 Task: Create a due date automation trigger when advanced on, on the wednesday of the week a card is due add dates without a due date at 11:00 AM.
Action: Mouse moved to (1161, 90)
Screenshot: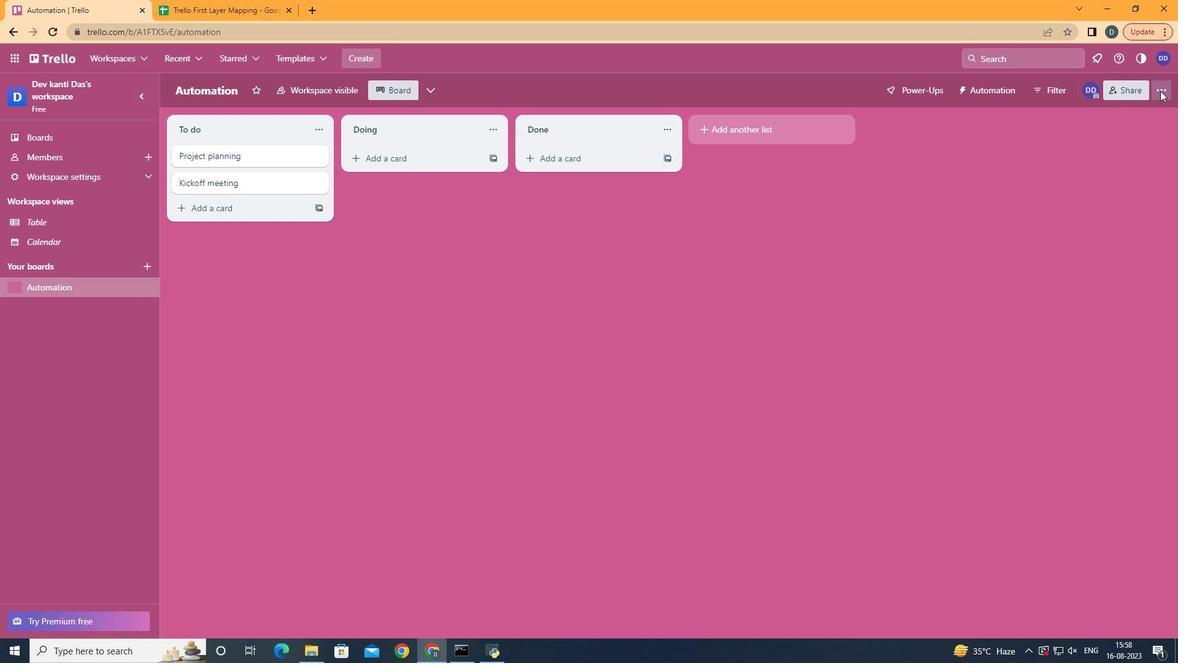 
Action: Mouse pressed left at (1161, 90)
Screenshot: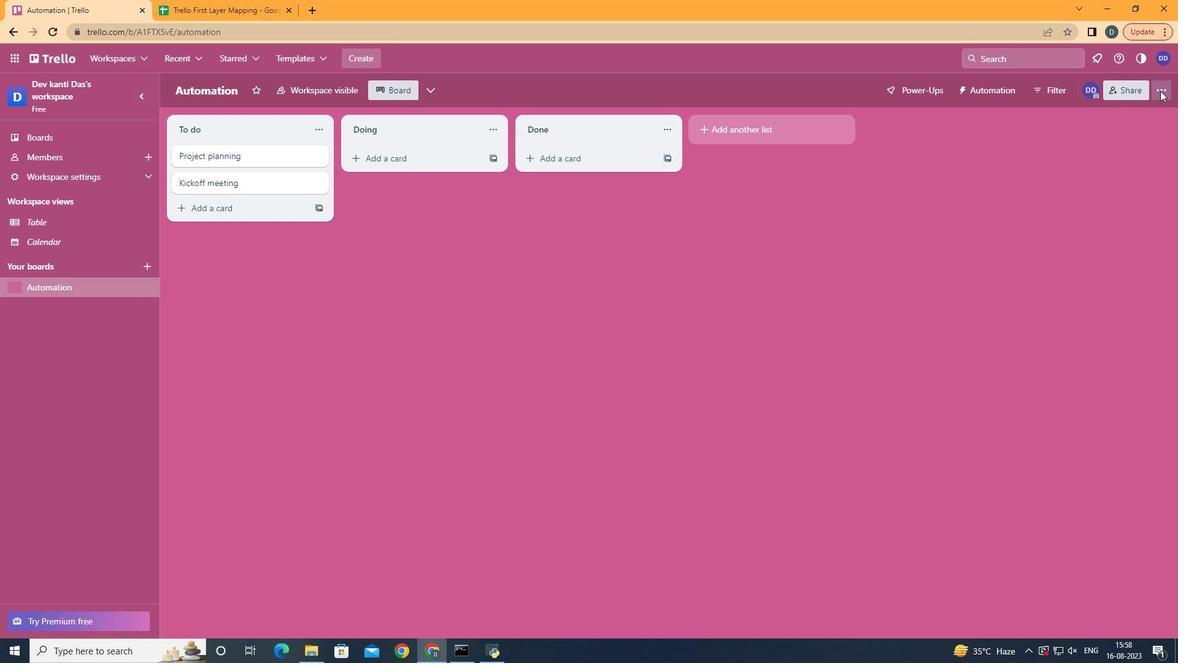 
Action: Mouse moved to (1081, 263)
Screenshot: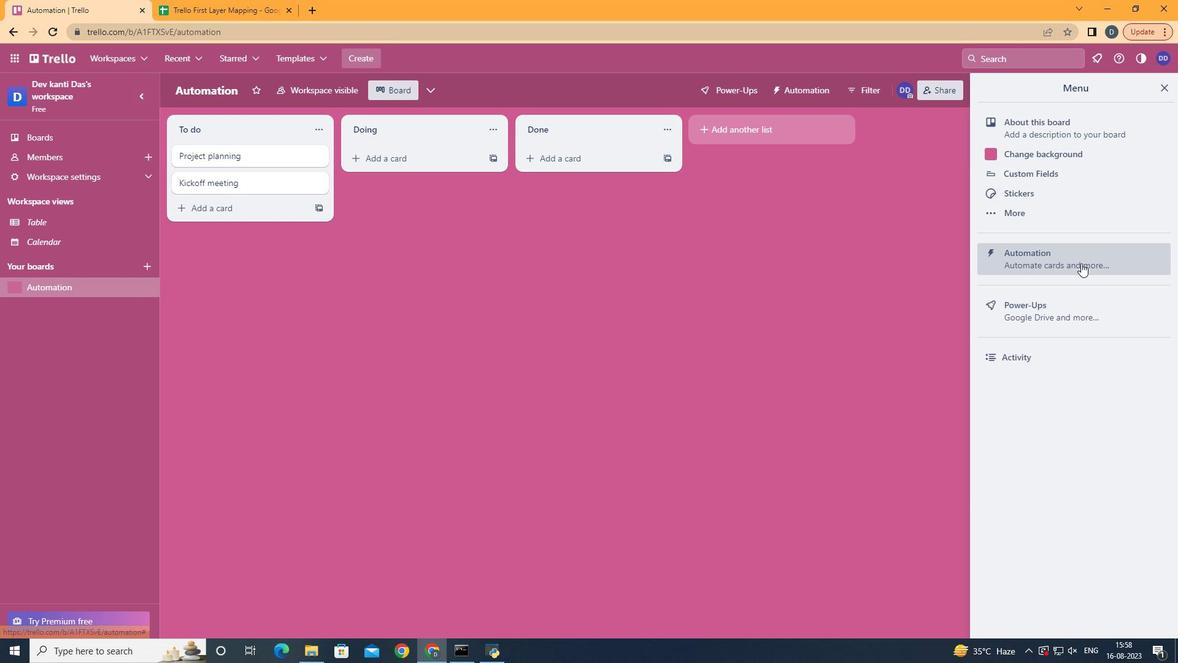
Action: Mouse pressed left at (1081, 263)
Screenshot: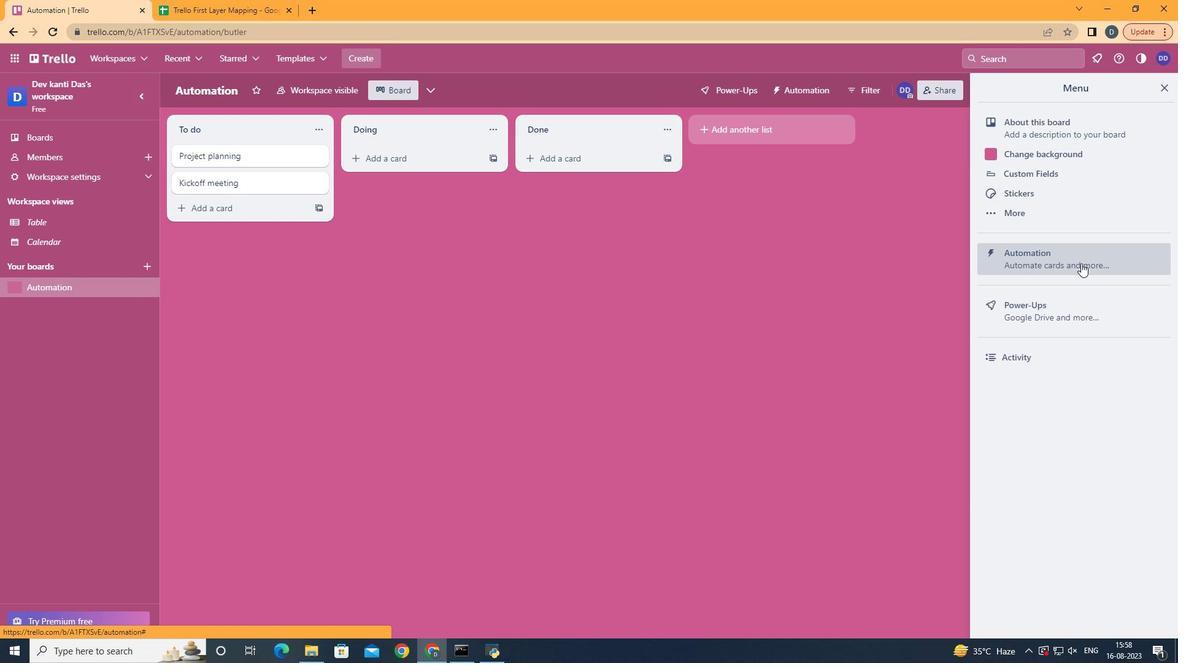 
Action: Mouse moved to (240, 269)
Screenshot: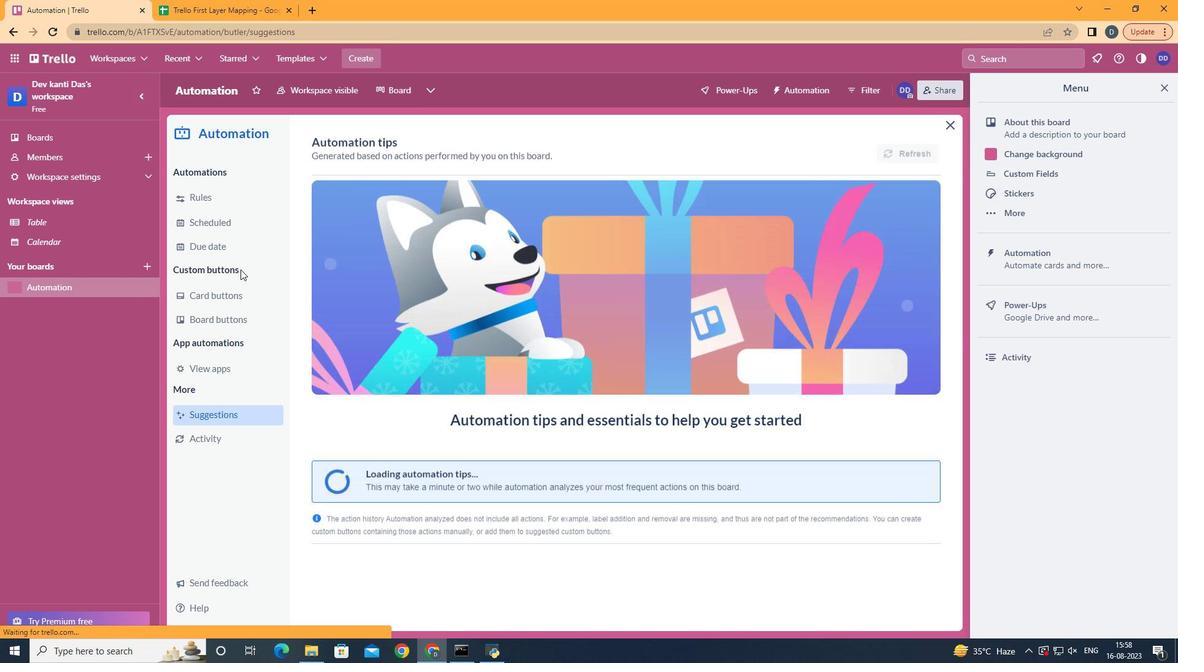 
Action: Mouse pressed left at (240, 269)
Screenshot: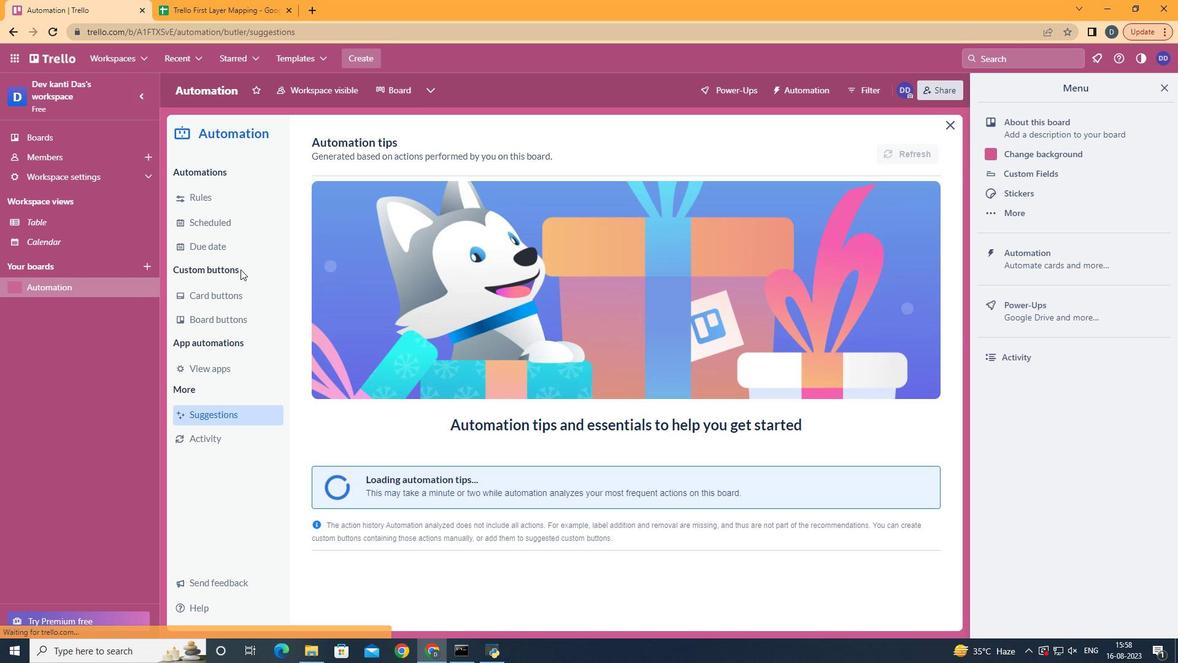 
Action: Mouse moved to (240, 249)
Screenshot: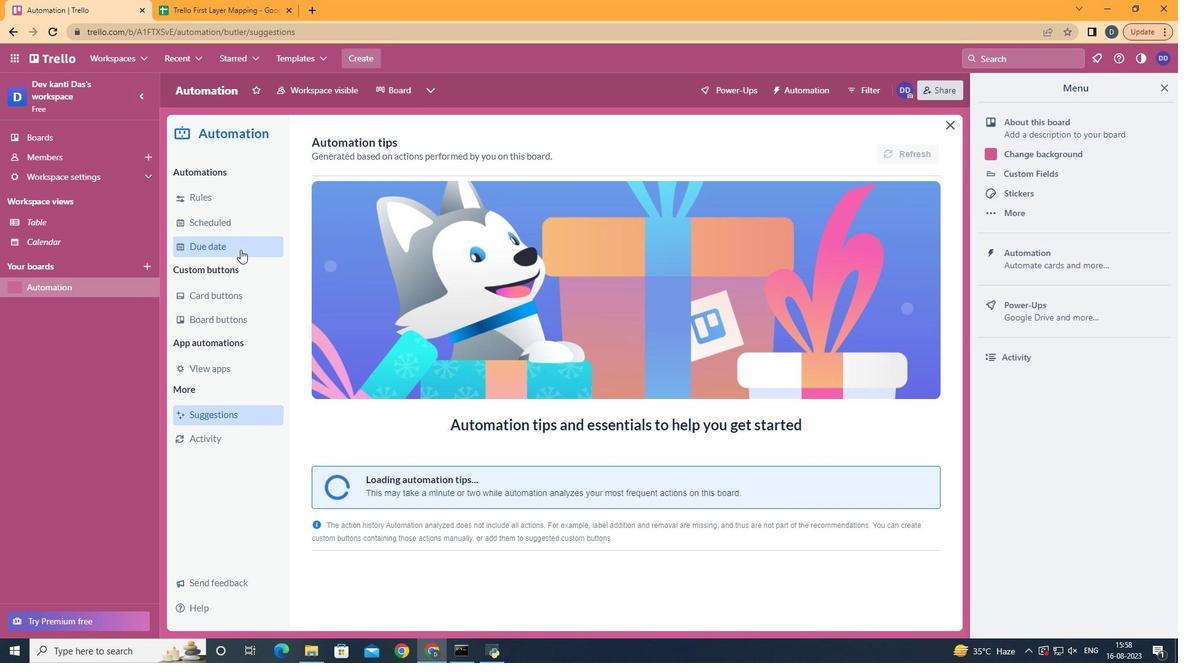 
Action: Mouse pressed left at (240, 249)
Screenshot: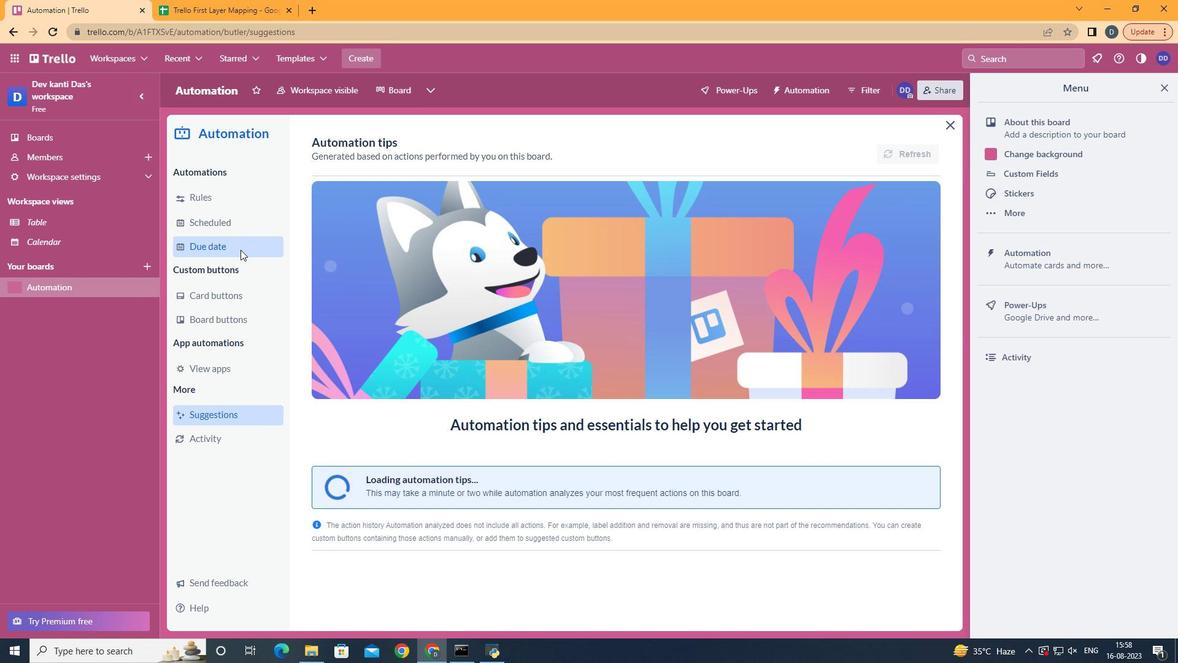 
Action: Mouse moved to (854, 149)
Screenshot: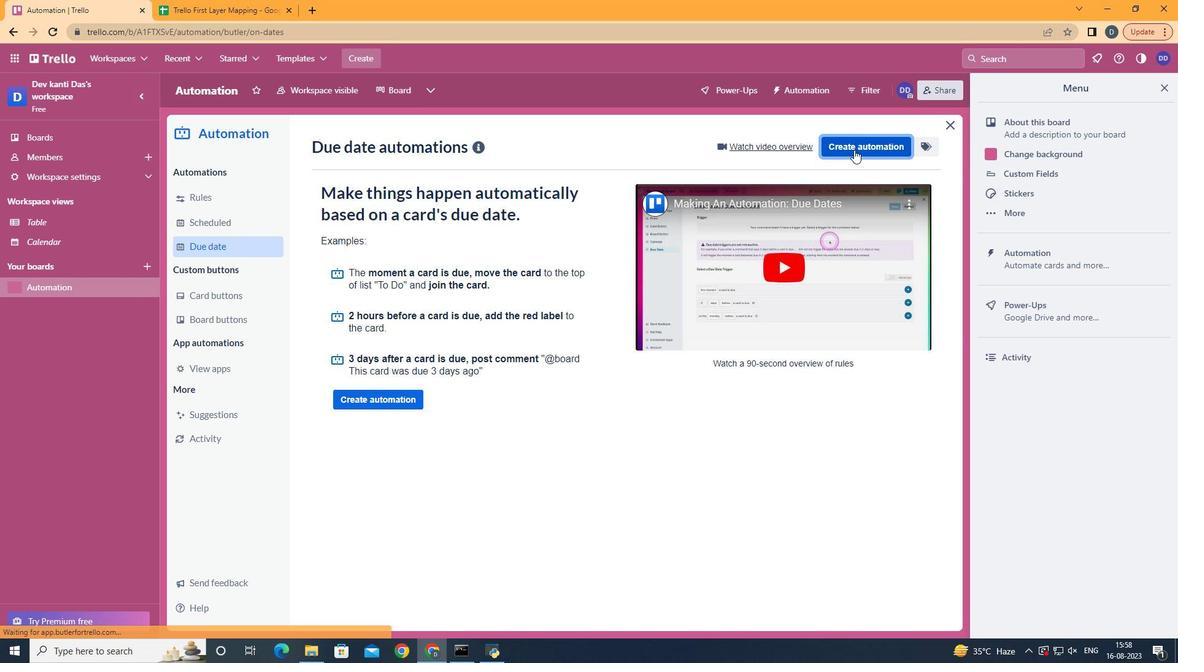 
Action: Mouse pressed left at (854, 149)
Screenshot: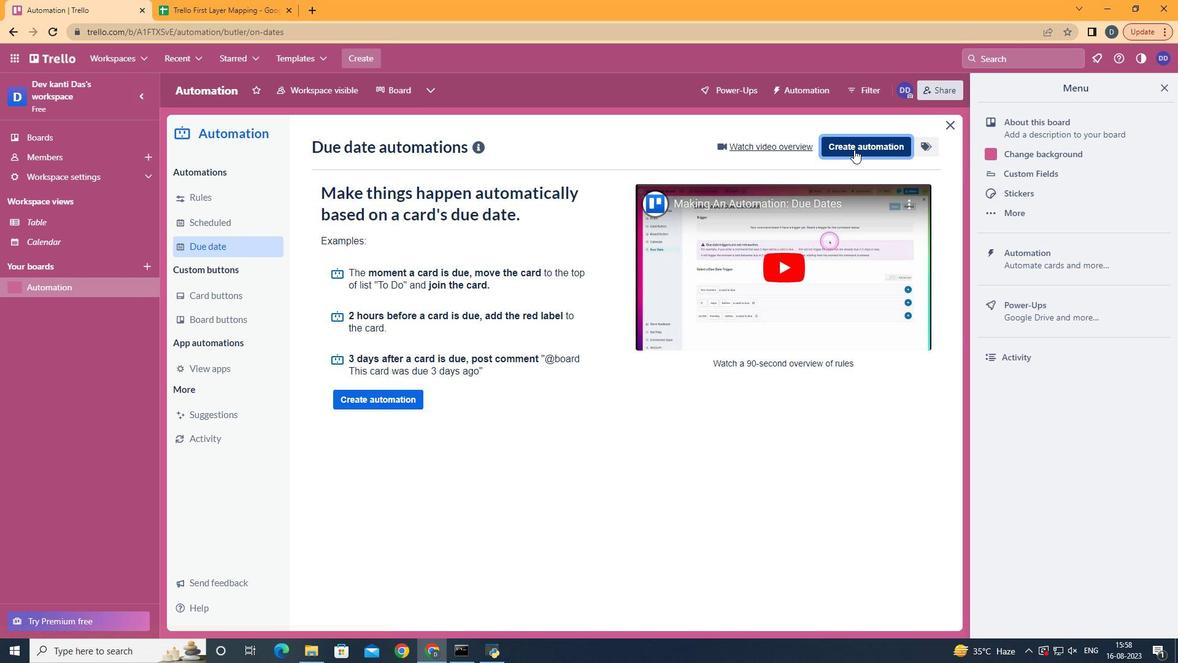 
Action: Mouse moved to (654, 260)
Screenshot: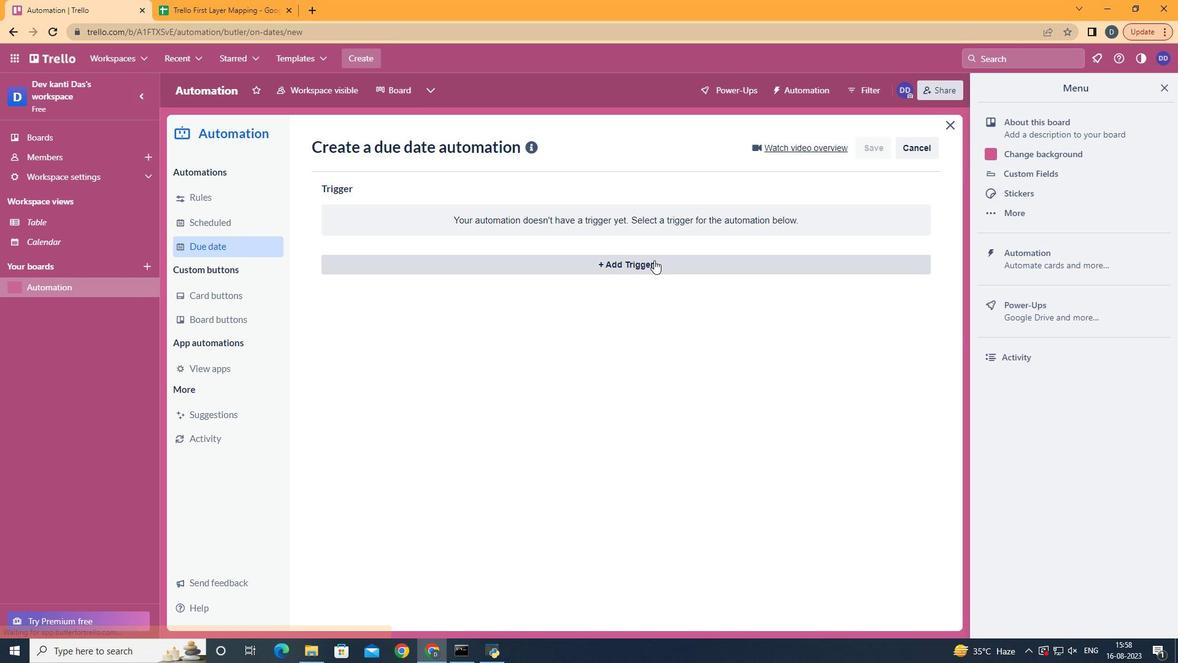 
Action: Mouse pressed left at (654, 260)
Screenshot: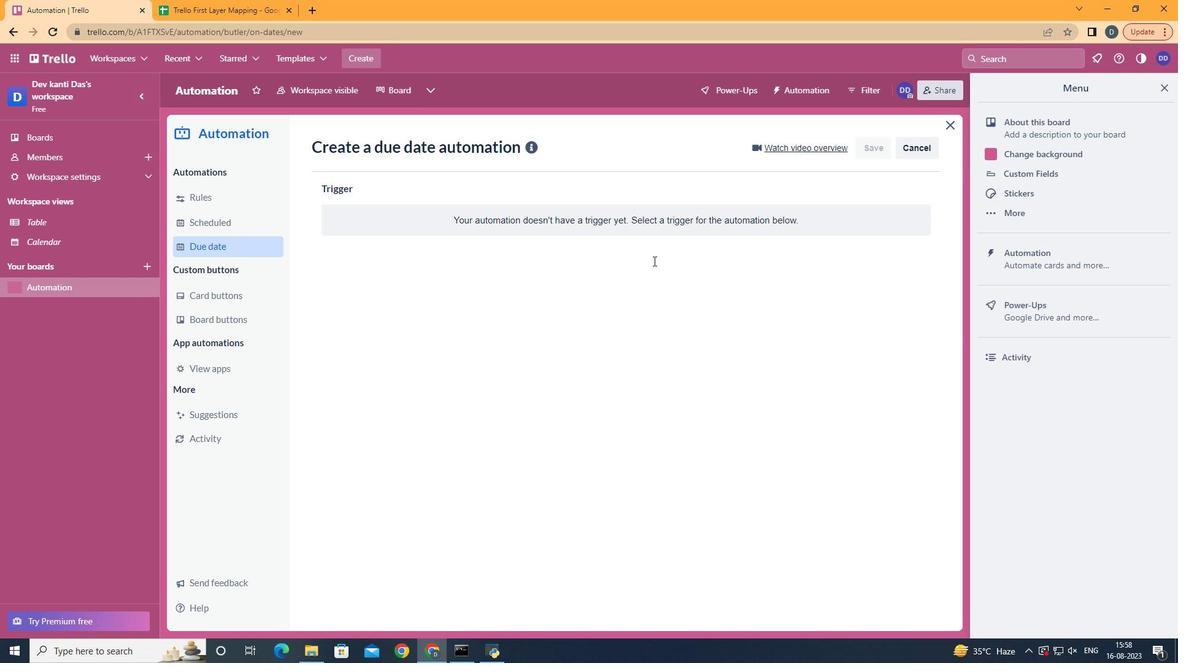 
Action: Mouse moved to (414, 370)
Screenshot: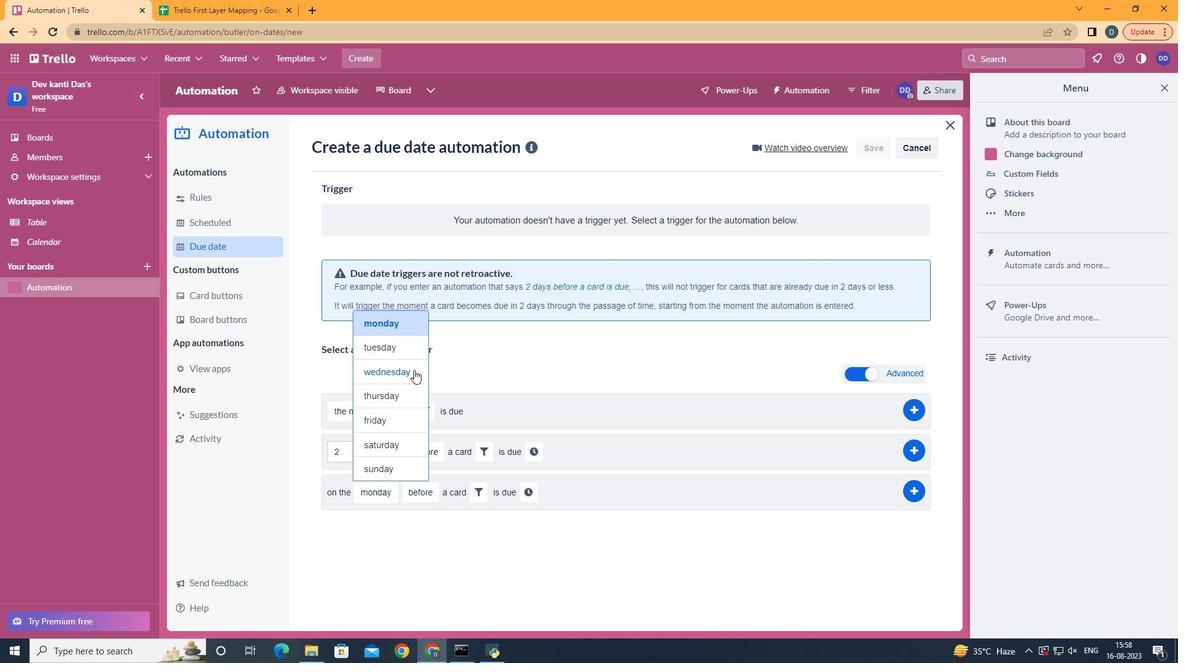 
Action: Mouse pressed left at (414, 370)
Screenshot: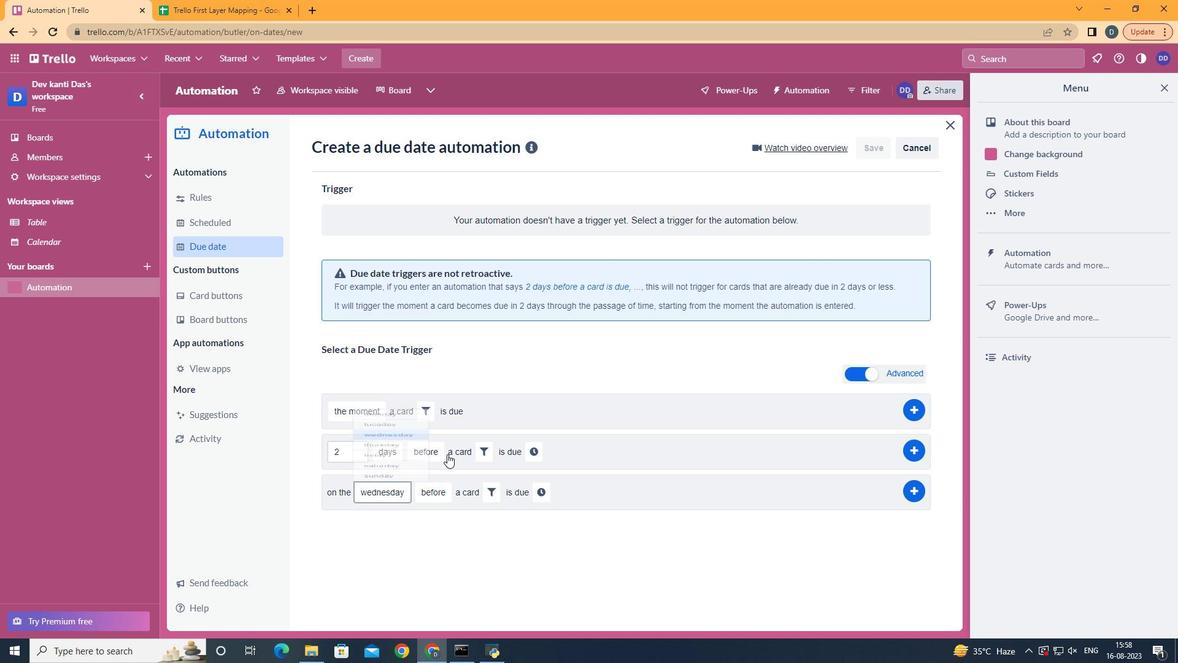
Action: Mouse moved to (462, 563)
Screenshot: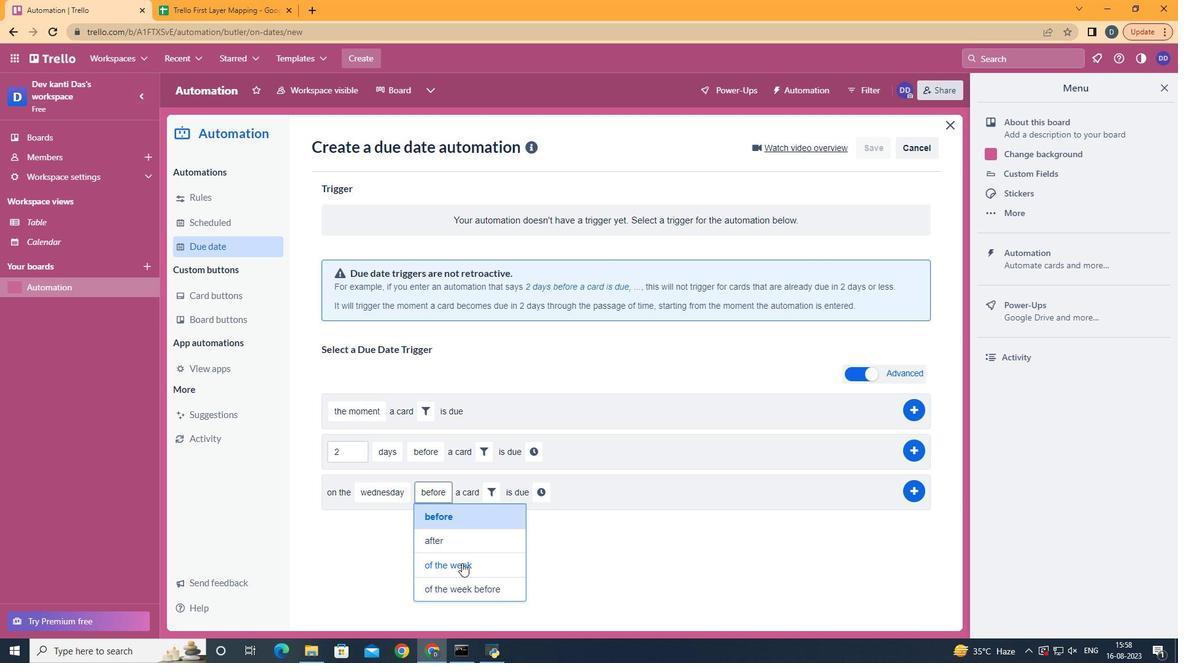 
Action: Mouse pressed left at (462, 563)
Screenshot: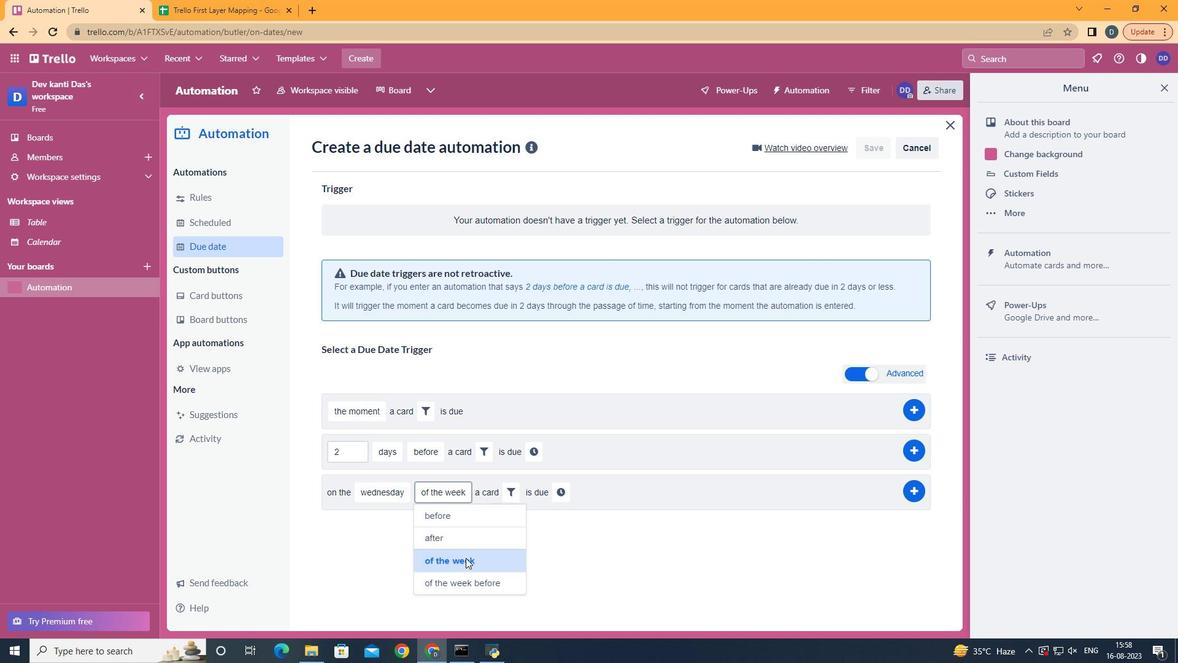 
Action: Mouse moved to (507, 488)
Screenshot: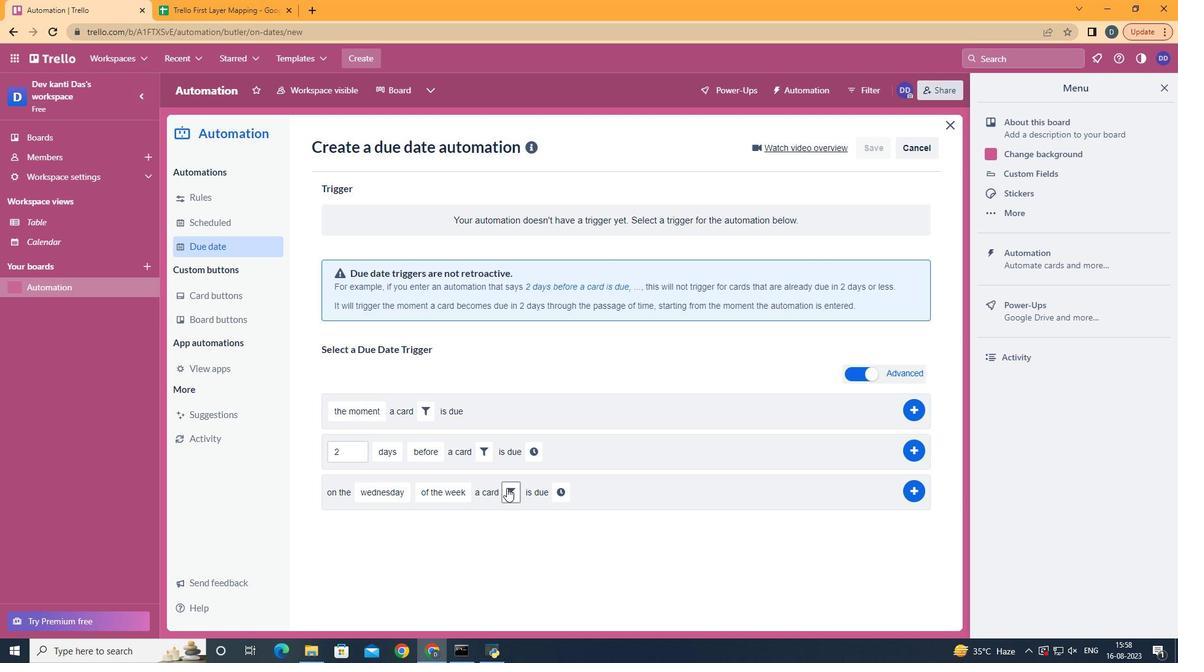 
Action: Mouse pressed left at (507, 488)
Screenshot: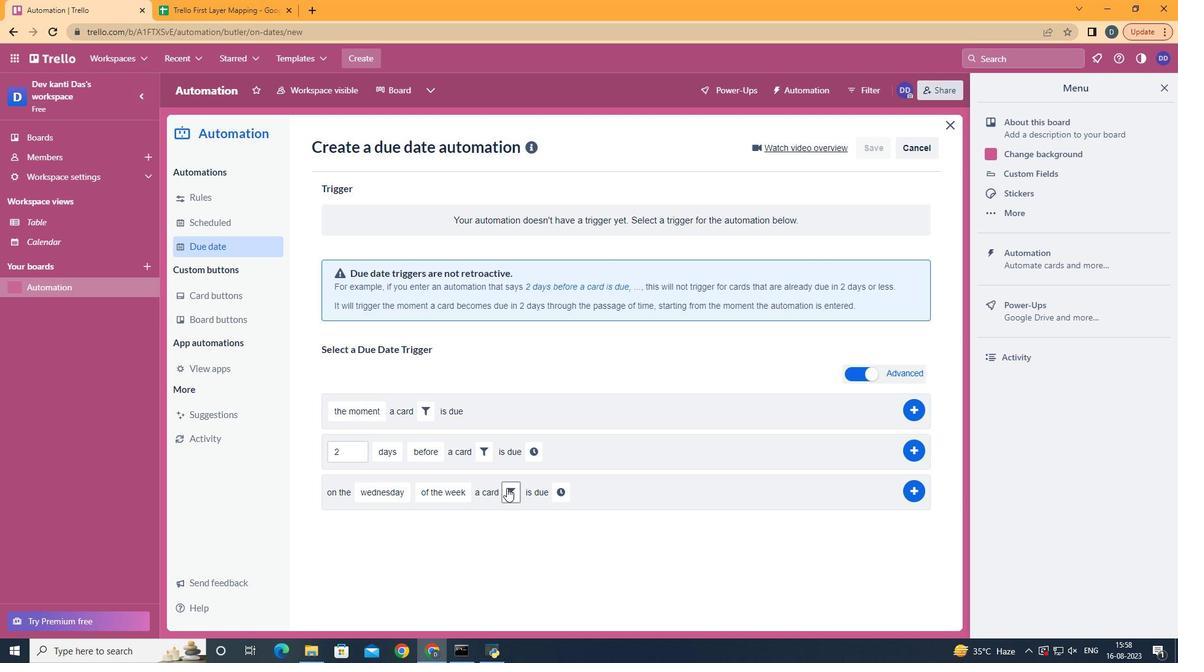 
Action: Mouse moved to (582, 534)
Screenshot: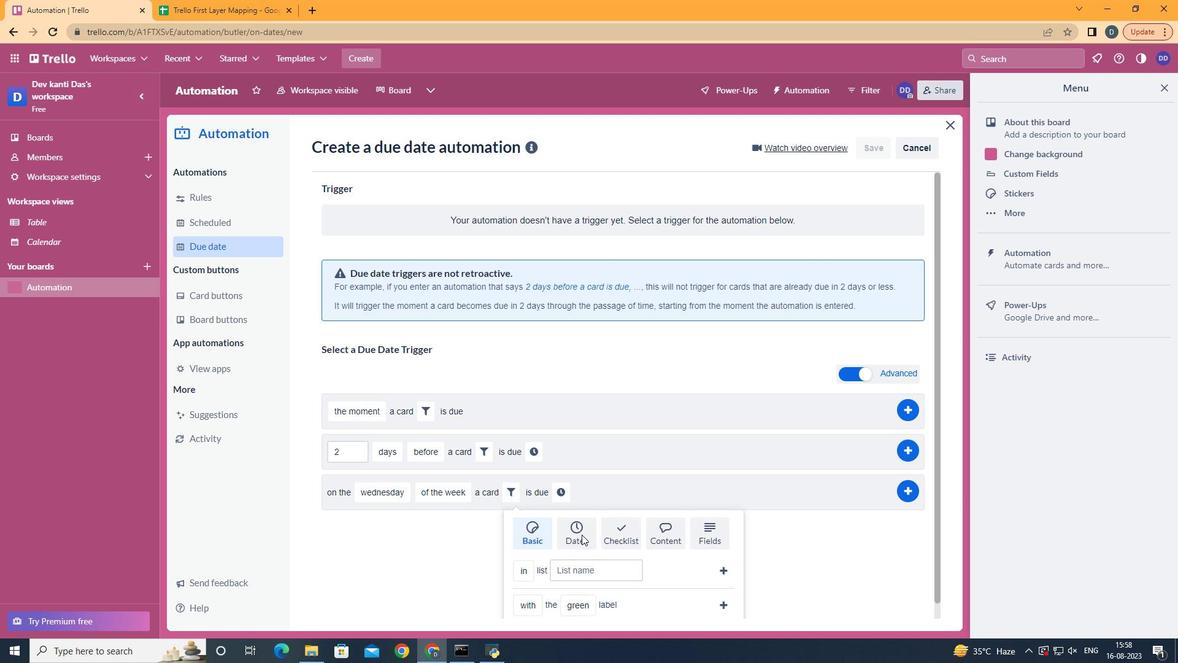 
Action: Mouse pressed left at (582, 534)
Screenshot: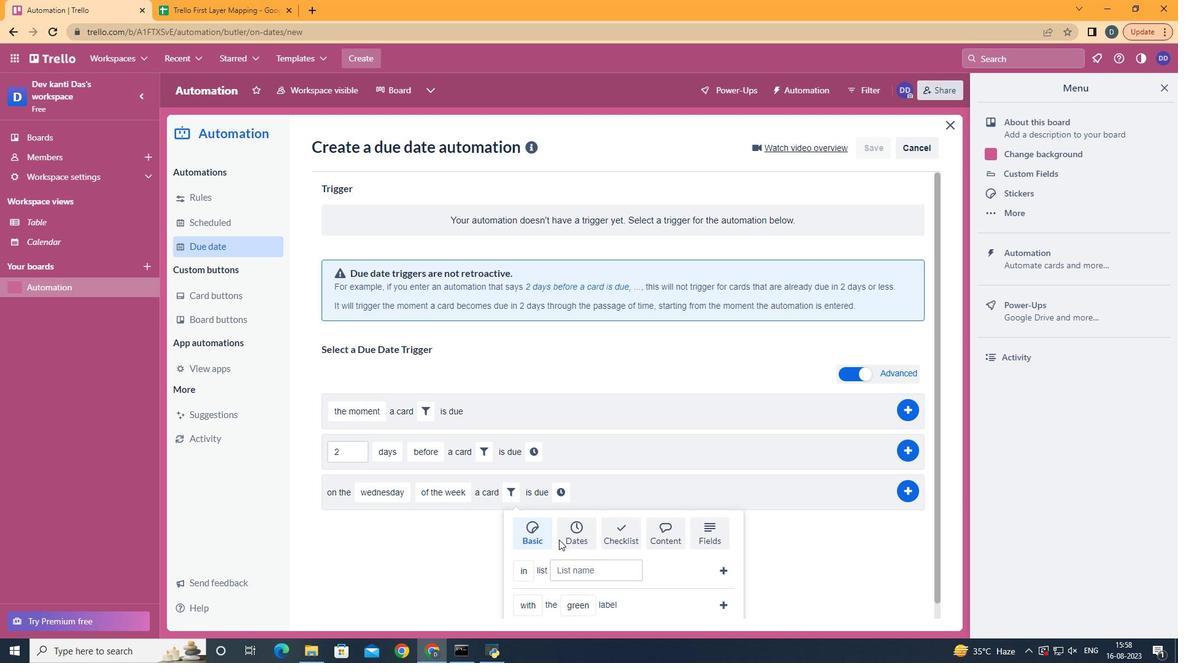 
Action: Mouse moved to (599, 526)
Screenshot: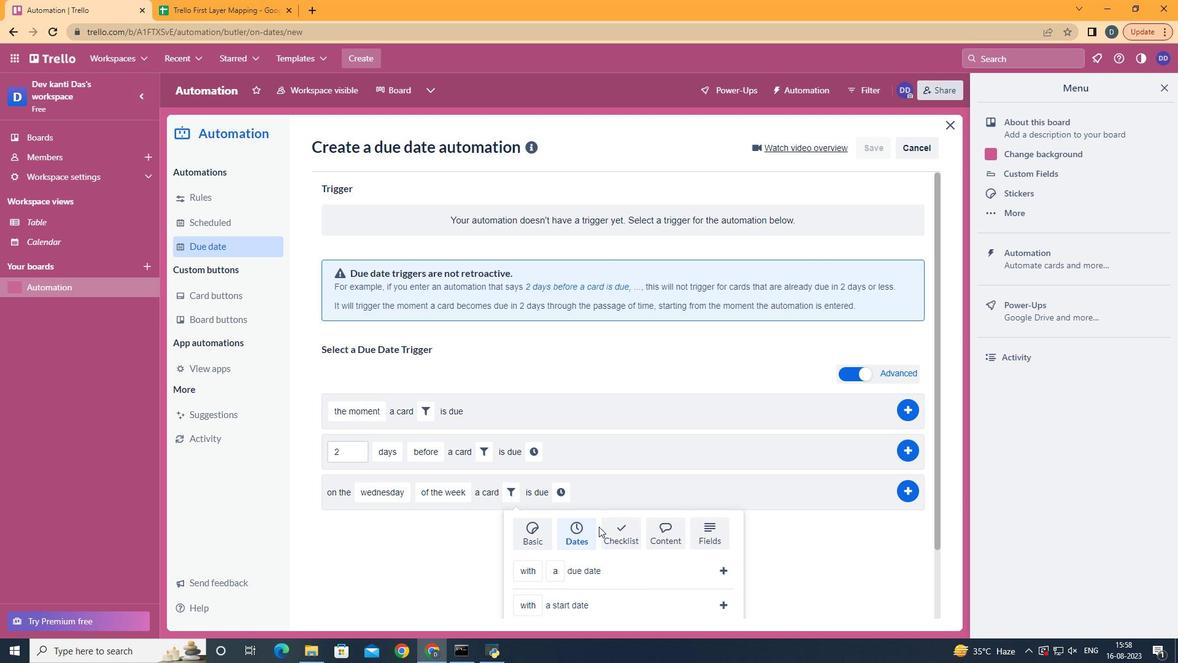 
Action: Mouse scrolled (599, 526) with delta (0, 0)
Screenshot: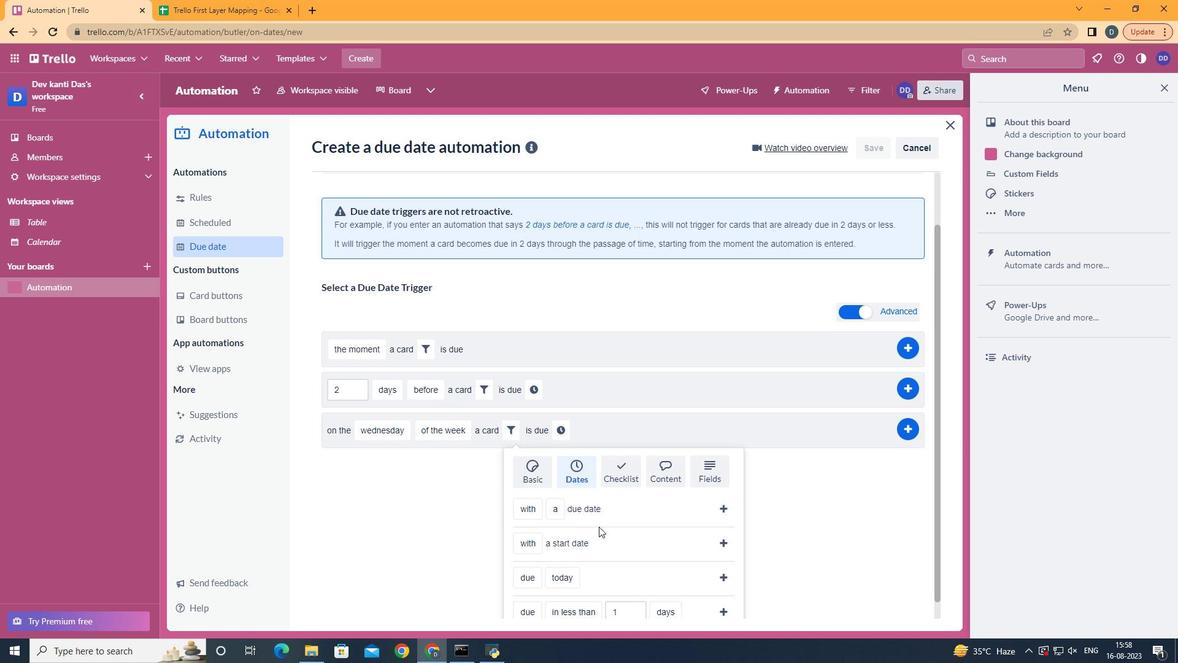 
Action: Mouse scrolled (599, 526) with delta (0, 0)
Screenshot: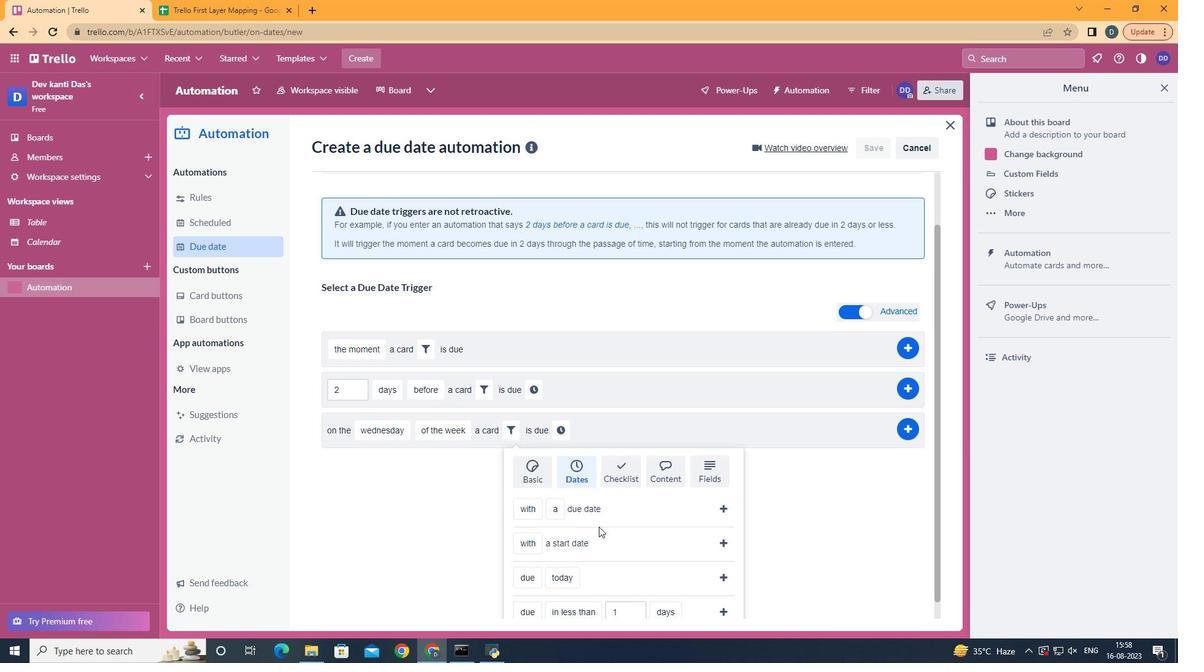 
Action: Mouse scrolled (599, 526) with delta (0, 0)
Screenshot: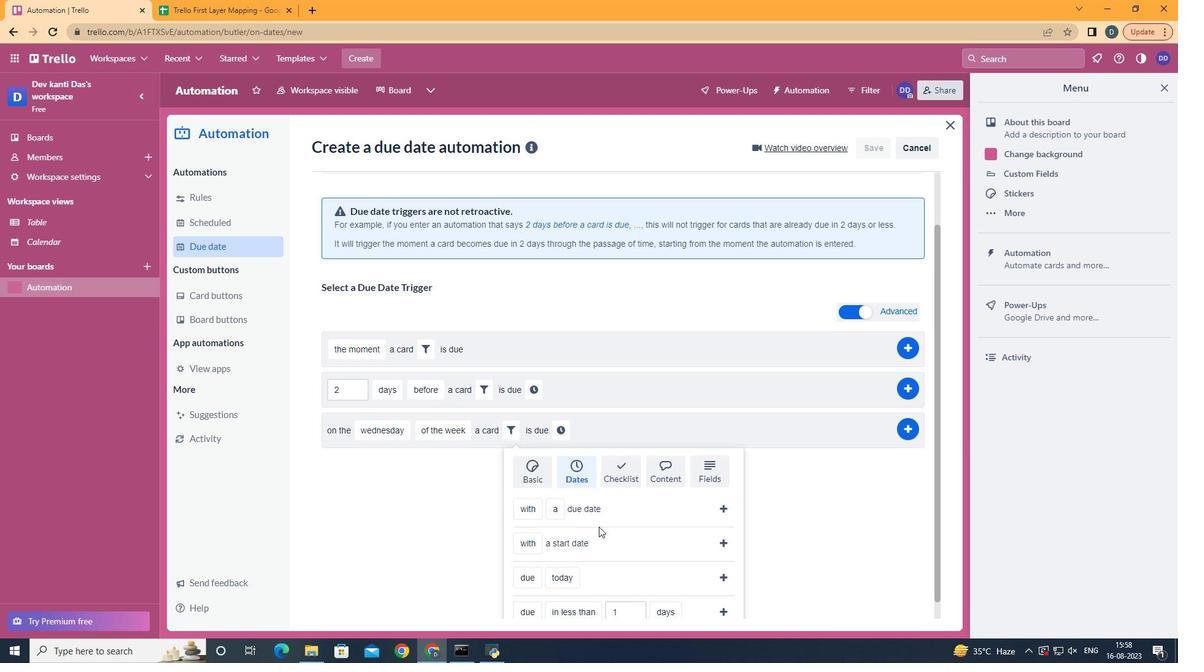 
Action: Mouse scrolled (599, 526) with delta (0, 0)
Screenshot: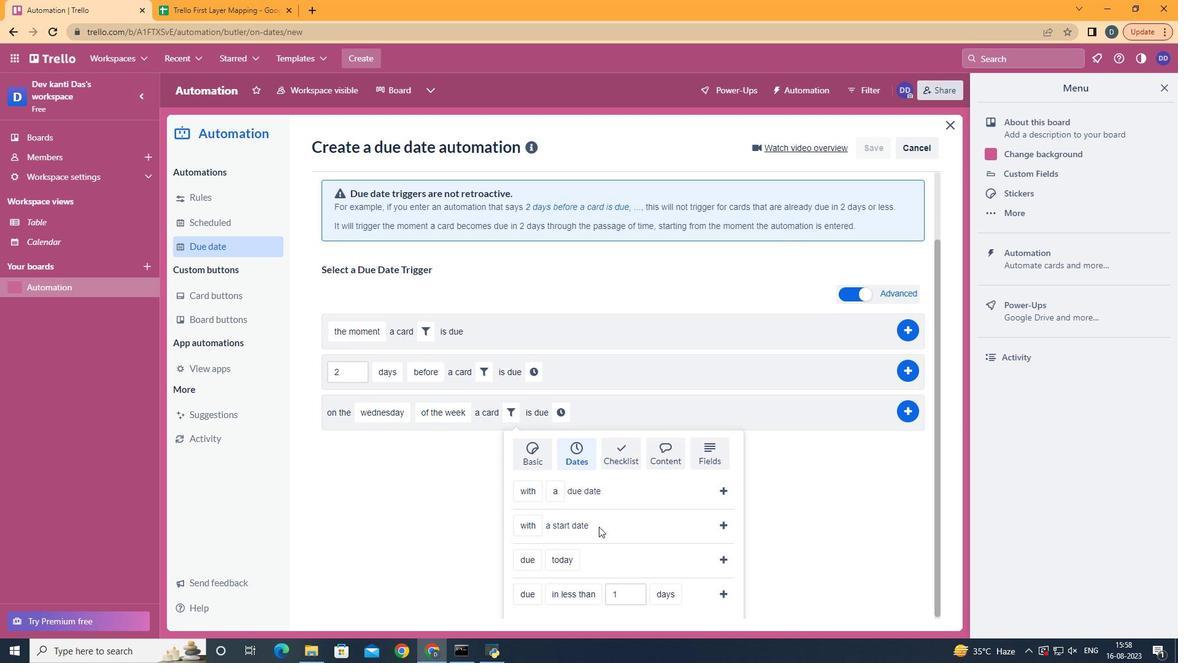 
Action: Mouse scrolled (599, 526) with delta (0, 0)
Screenshot: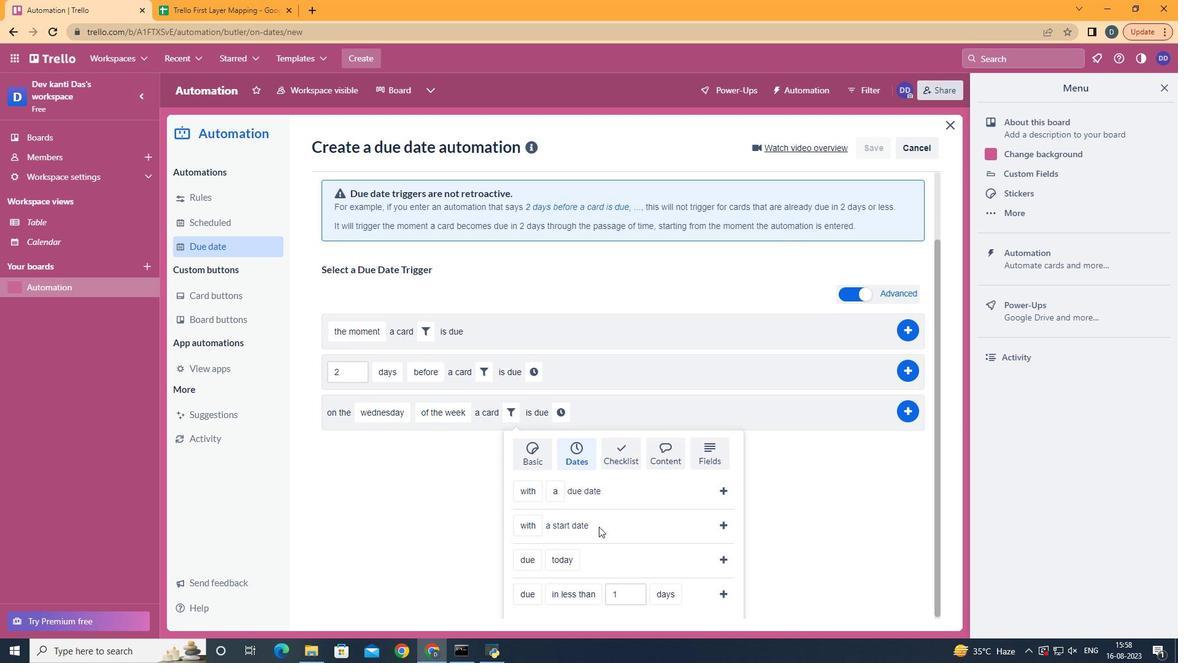 
Action: Mouse moved to (544, 538)
Screenshot: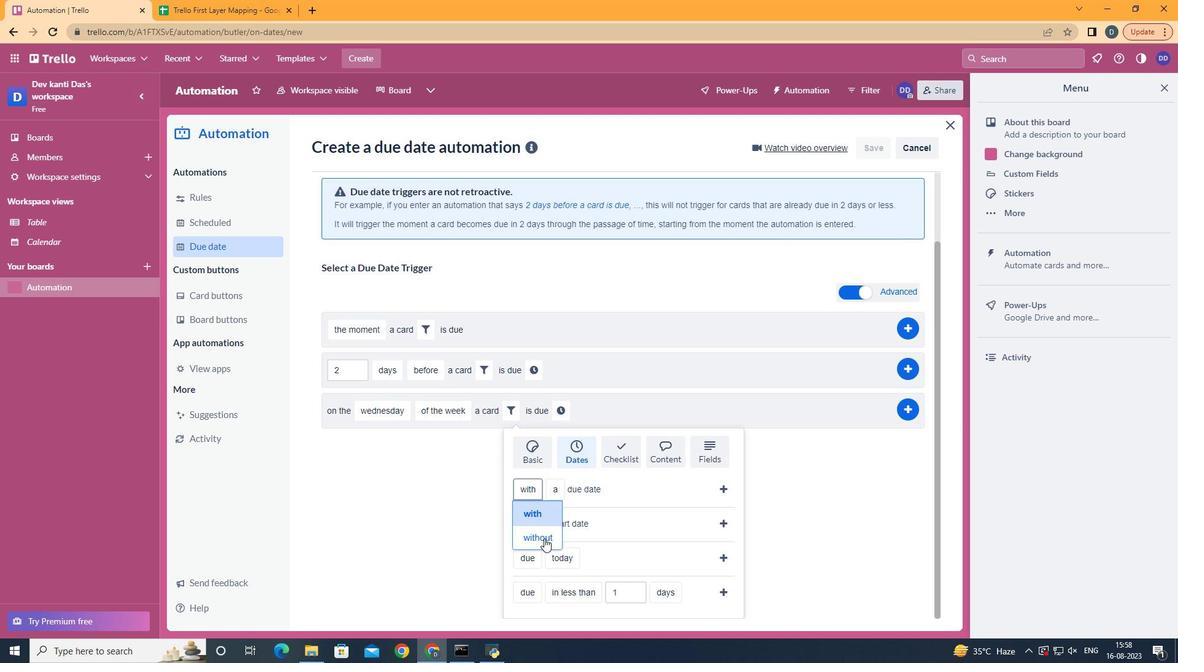 
Action: Mouse pressed left at (544, 538)
Screenshot: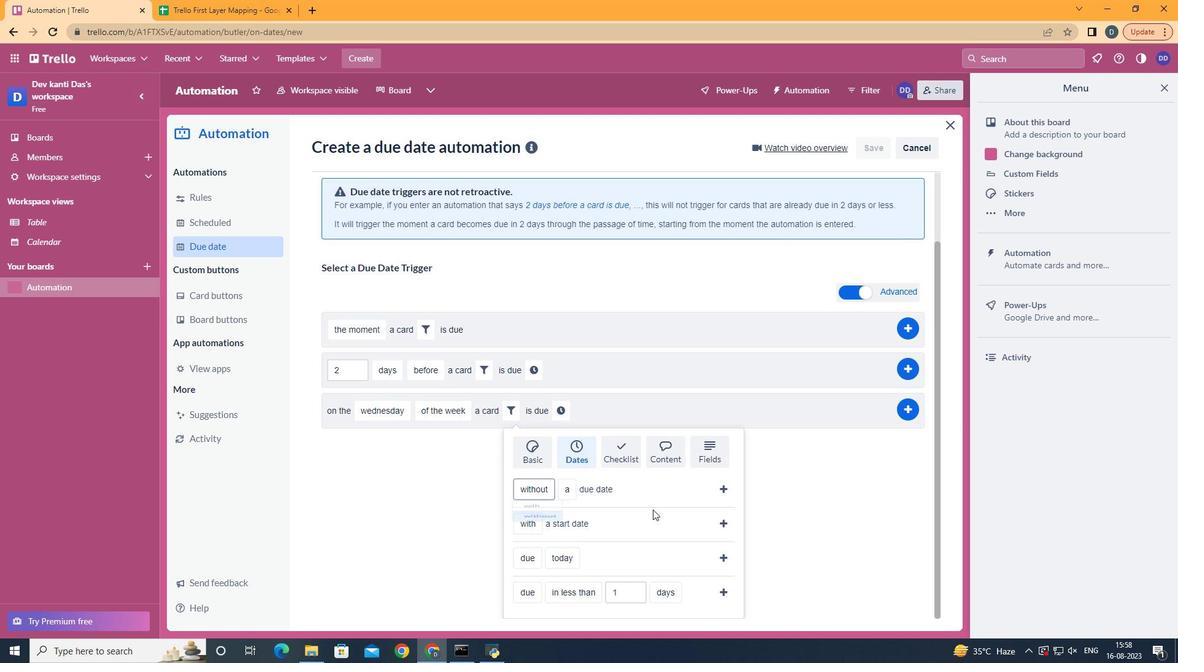 
Action: Mouse moved to (729, 488)
Screenshot: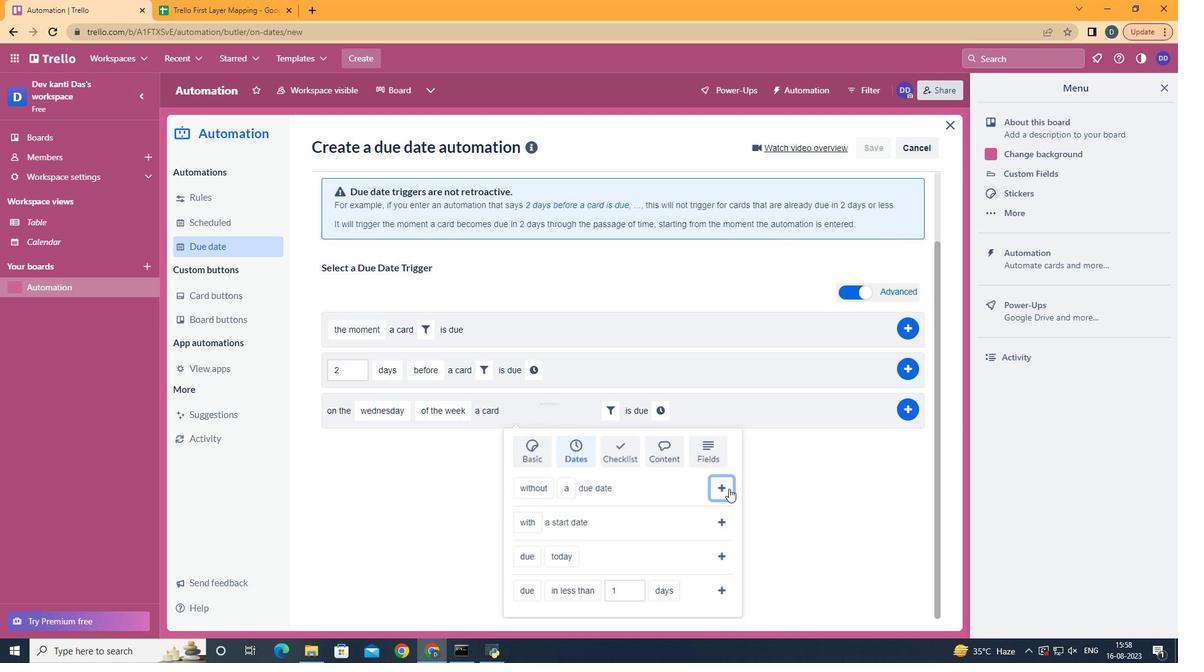 
Action: Mouse pressed left at (729, 488)
Screenshot: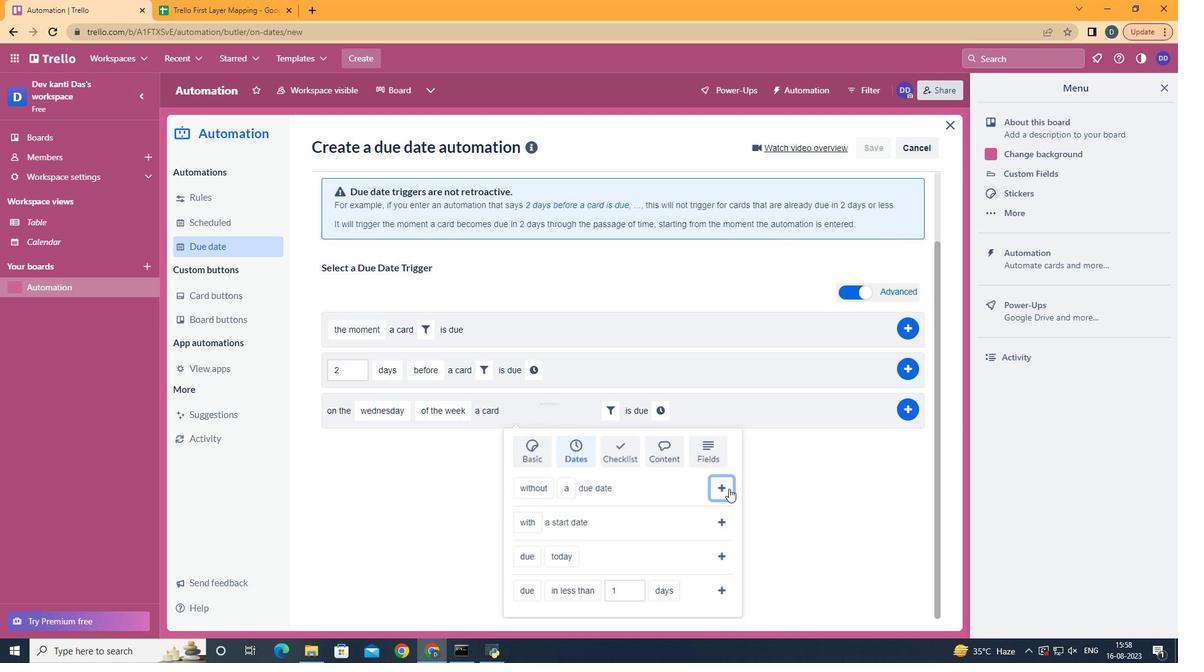 
Action: Mouse moved to (666, 496)
Screenshot: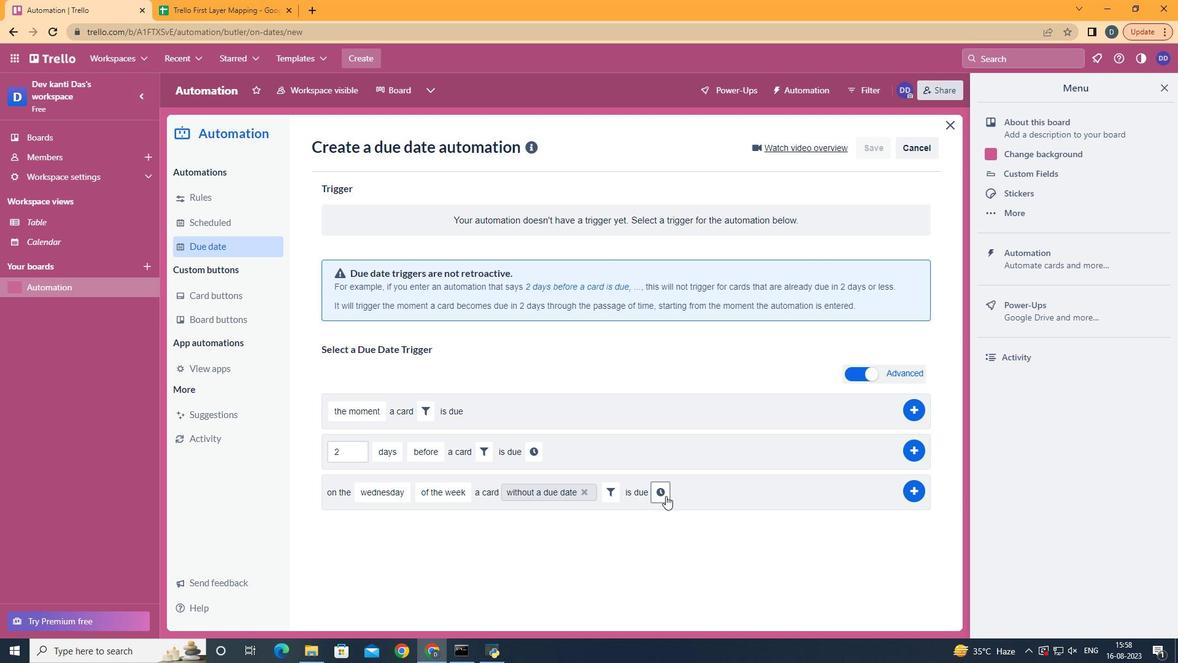 
Action: Mouse pressed left at (666, 496)
Screenshot: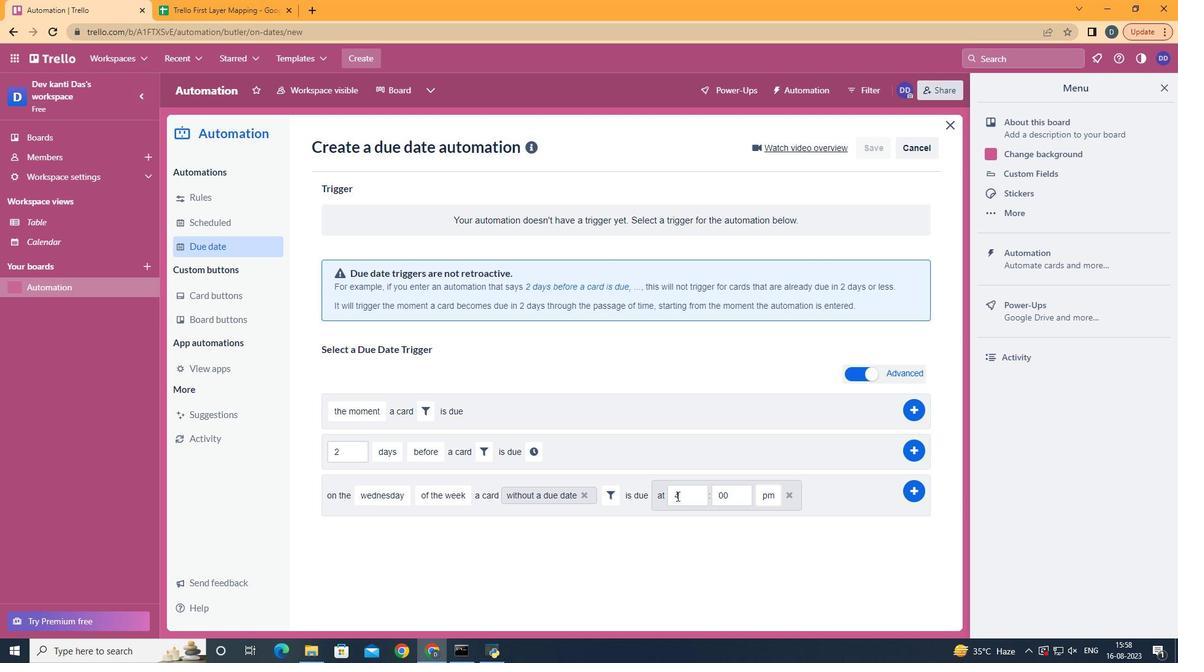 
Action: Mouse moved to (678, 496)
Screenshot: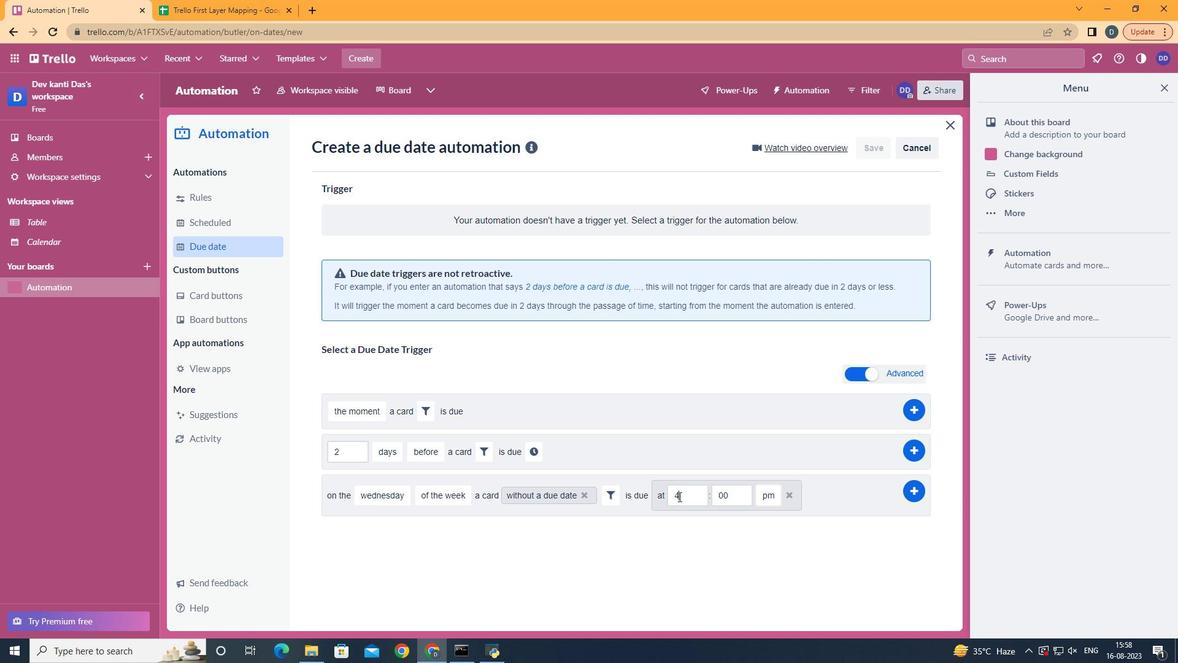 
Action: Mouse pressed left at (678, 496)
Screenshot: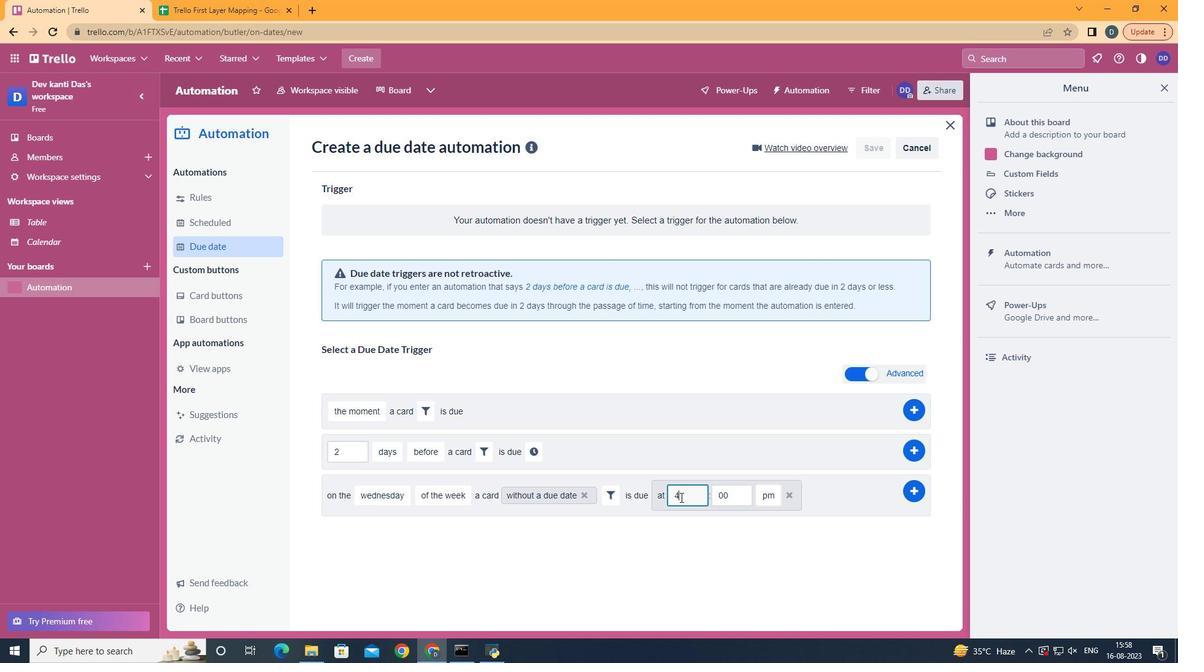 
Action: Mouse moved to (685, 499)
Screenshot: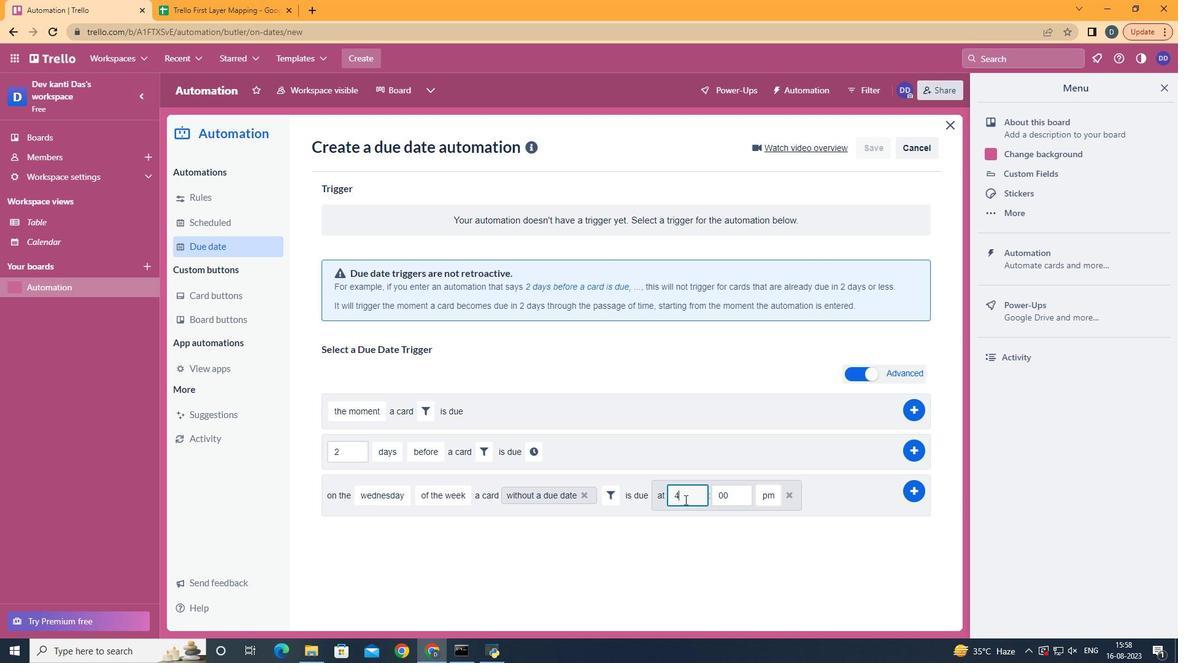 
Action: Key pressed <Key.backspace>11
Screenshot: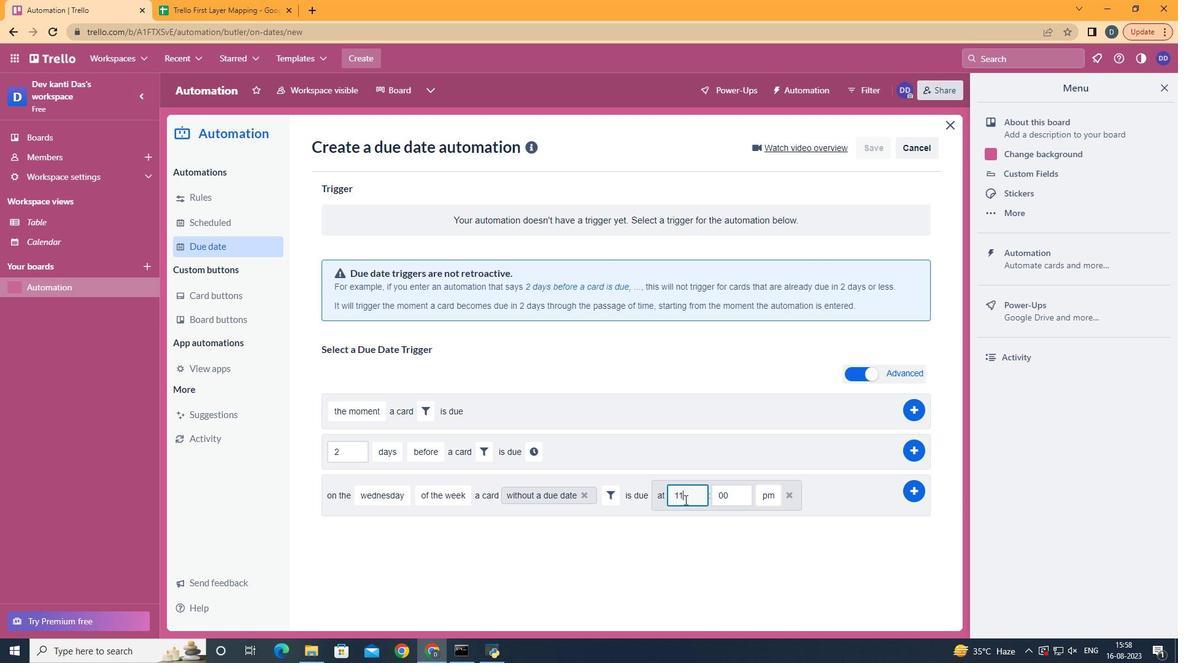 
Action: Mouse moved to (769, 520)
Screenshot: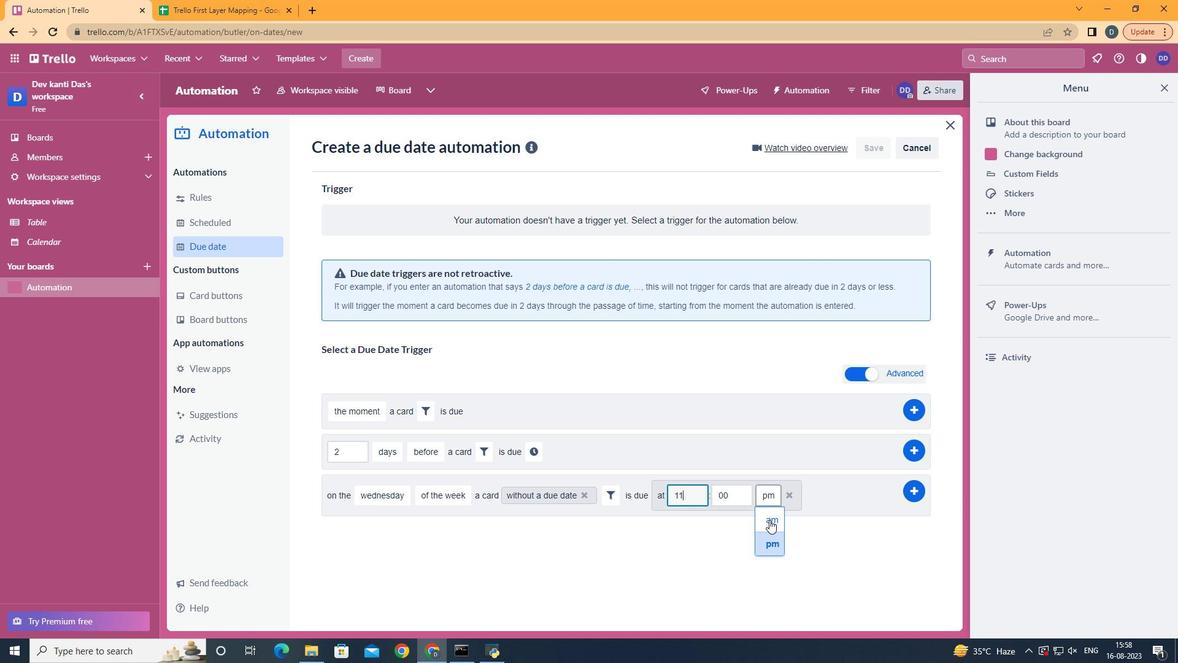 
Action: Mouse pressed left at (769, 520)
Screenshot: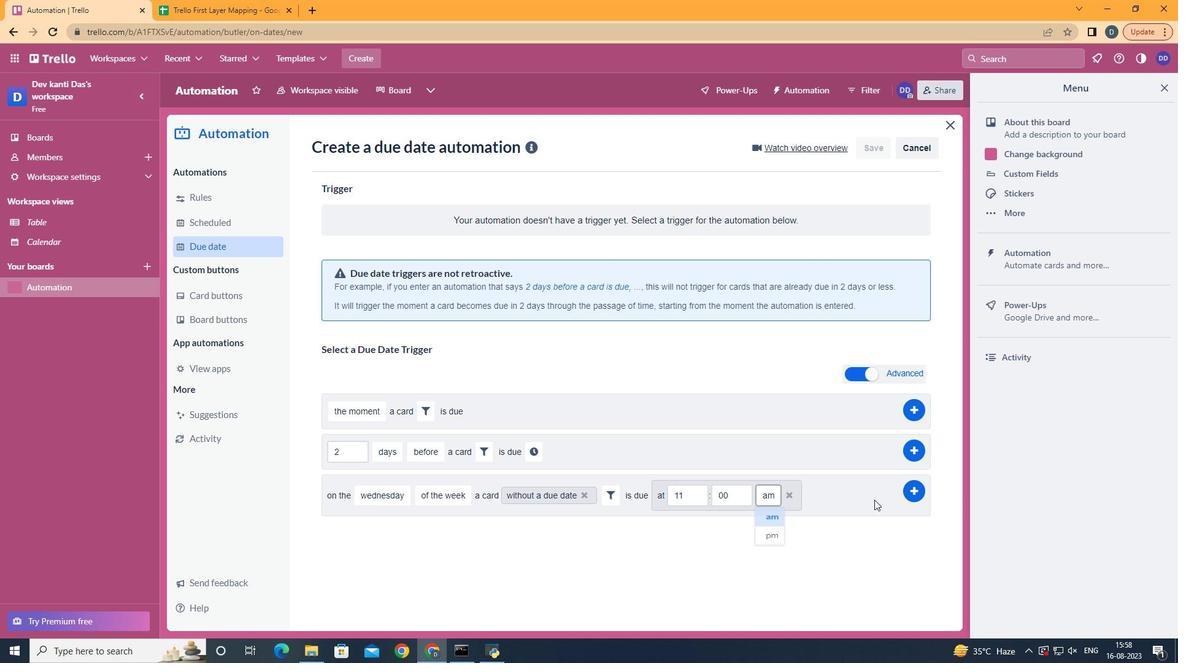 
Action: Mouse moved to (917, 486)
Screenshot: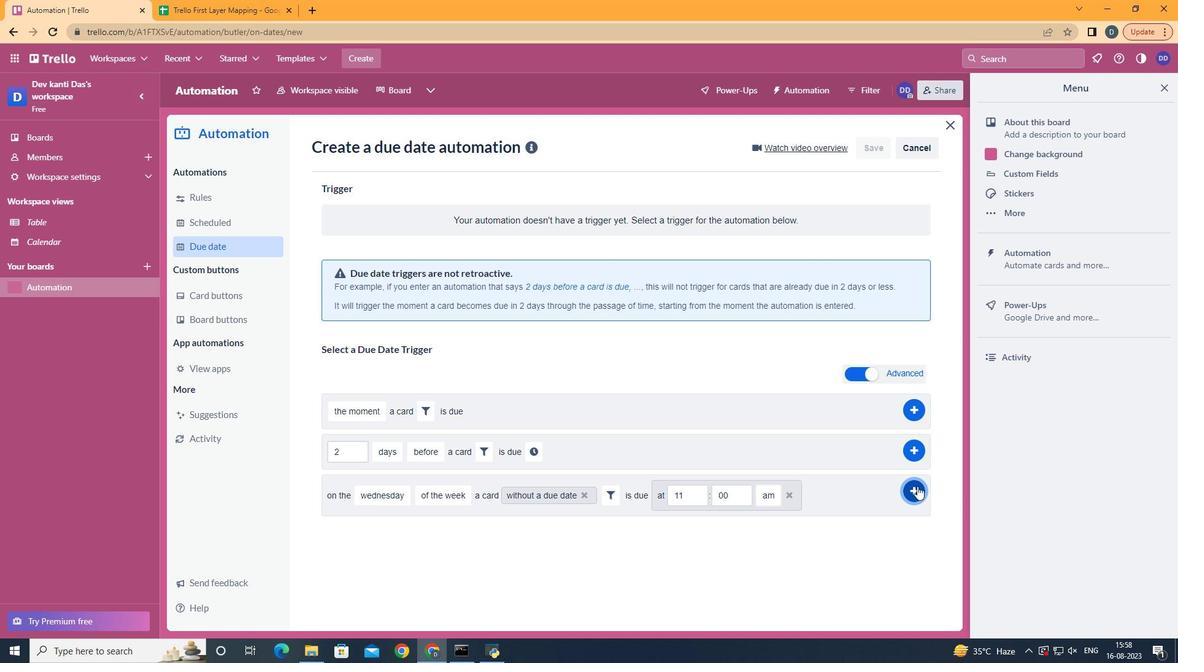 
Action: Mouse pressed left at (917, 486)
Screenshot: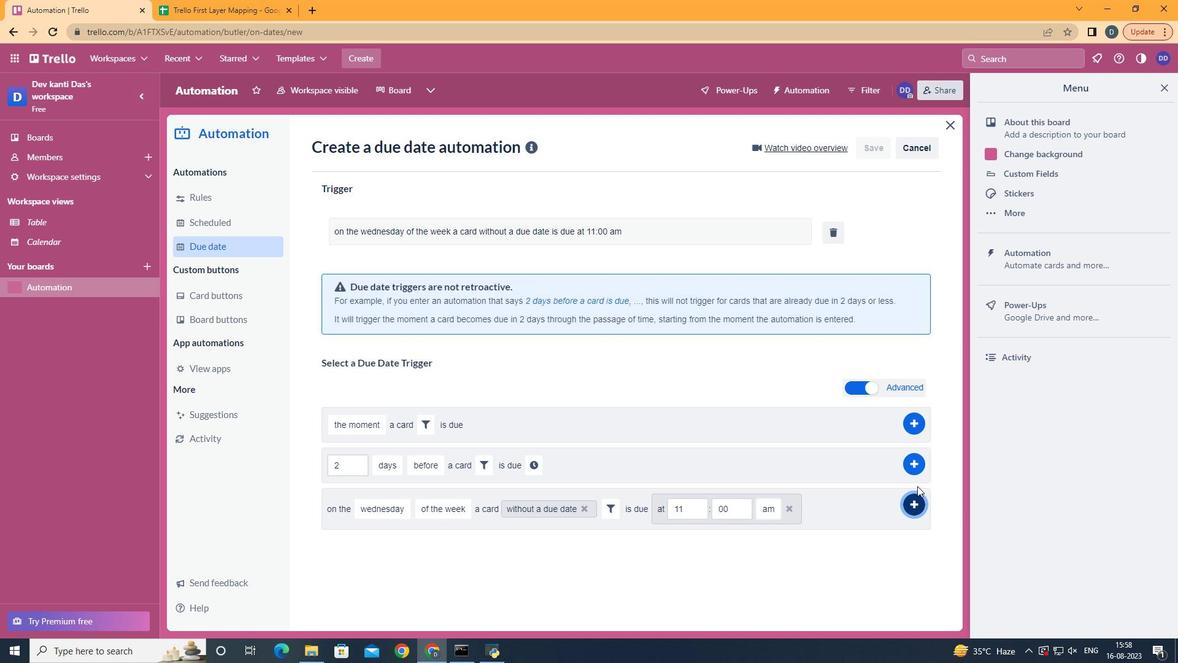 
